 Task: Add Sprouts Organic Sea Salt Blue Corn Tortilla Chips to the cart.
Action: Mouse pressed left at (17, 76)
Screenshot: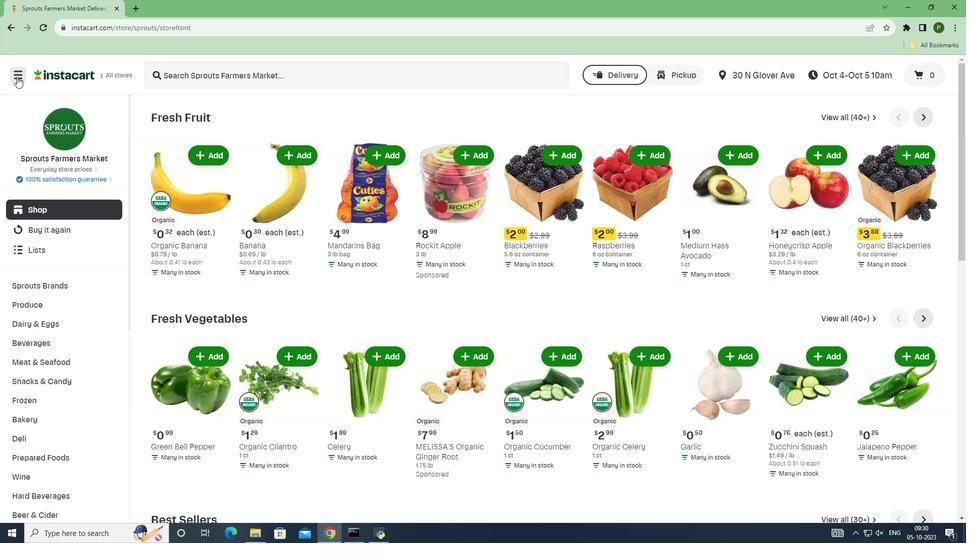 
Action: Mouse moved to (32, 275)
Screenshot: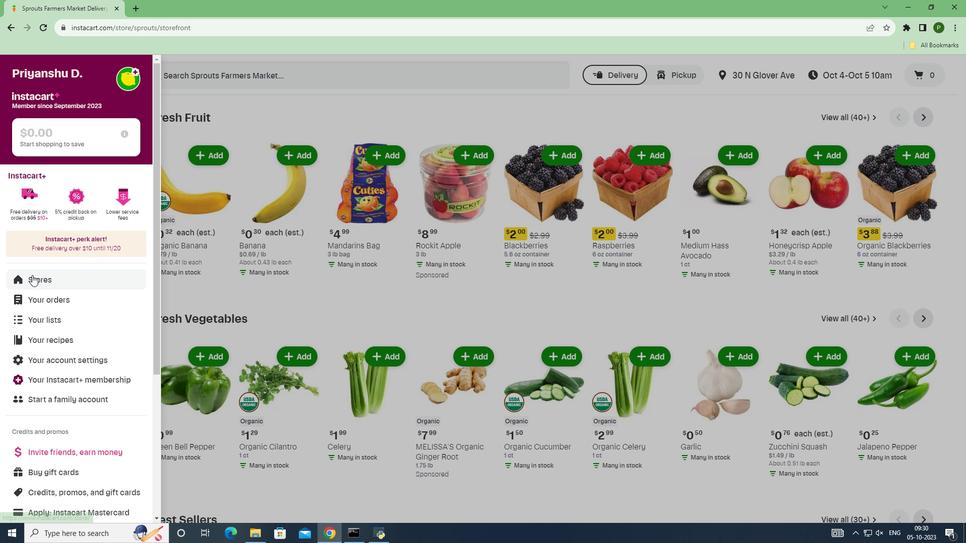 
Action: Mouse pressed left at (32, 275)
Screenshot: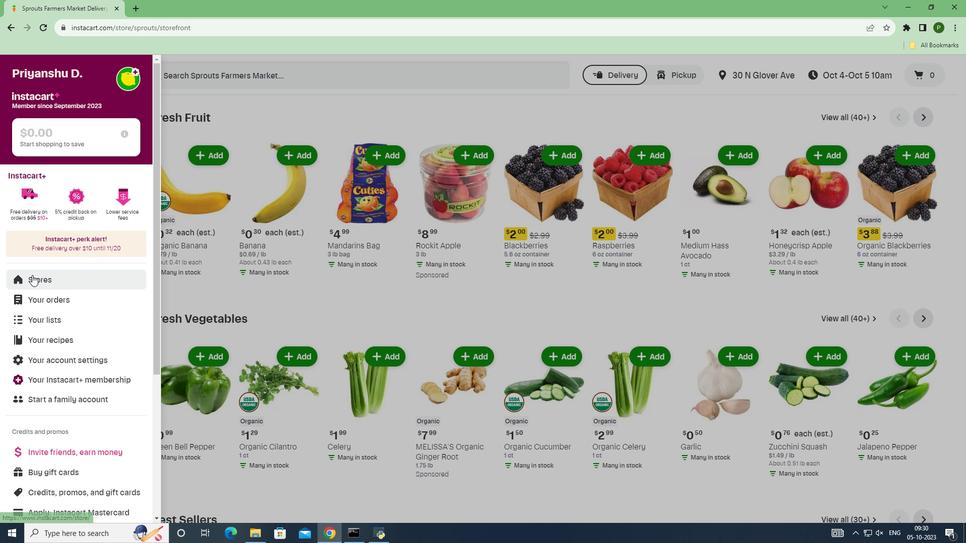 
Action: Mouse moved to (233, 117)
Screenshot: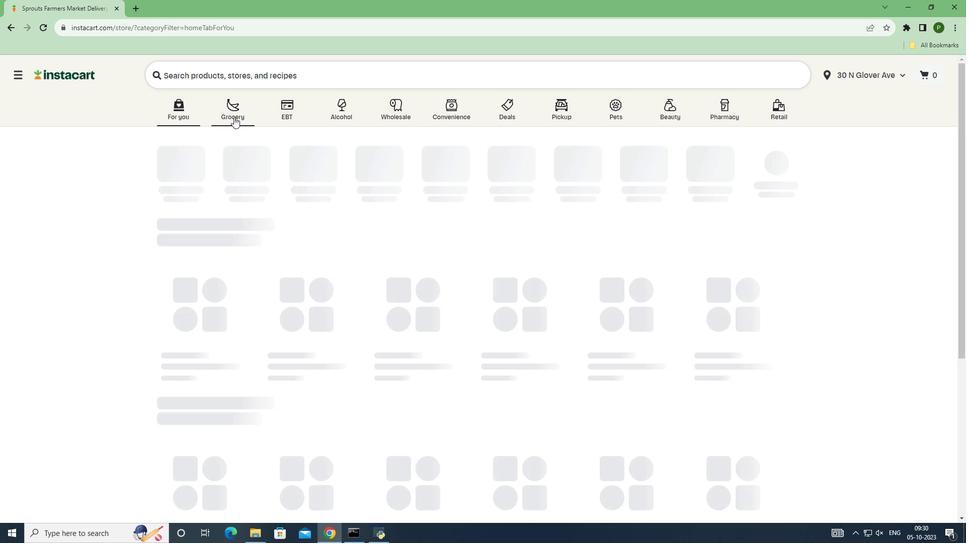 
Action: Mouse pressed left at (233, 117)
Screenshot: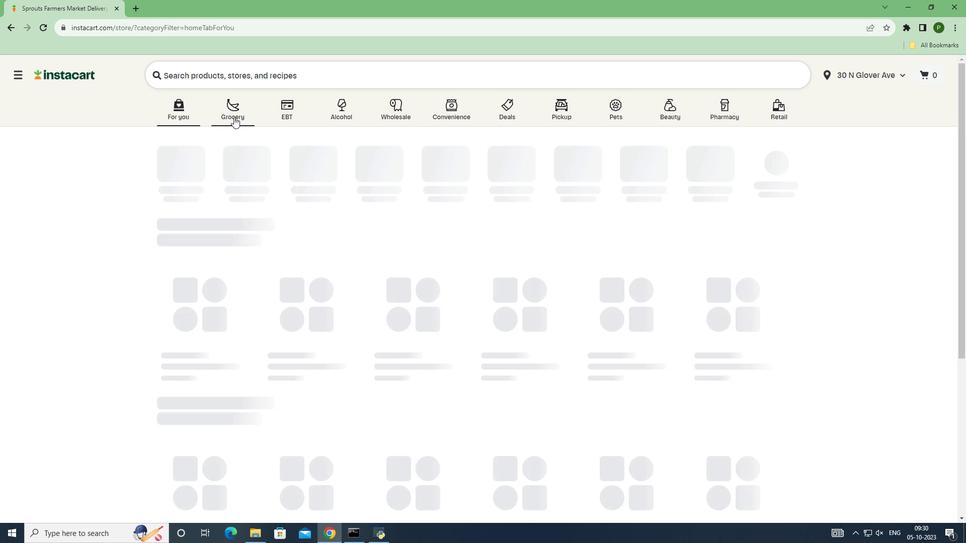 
Action: Mouse moved to (622, 223)
Screenshot: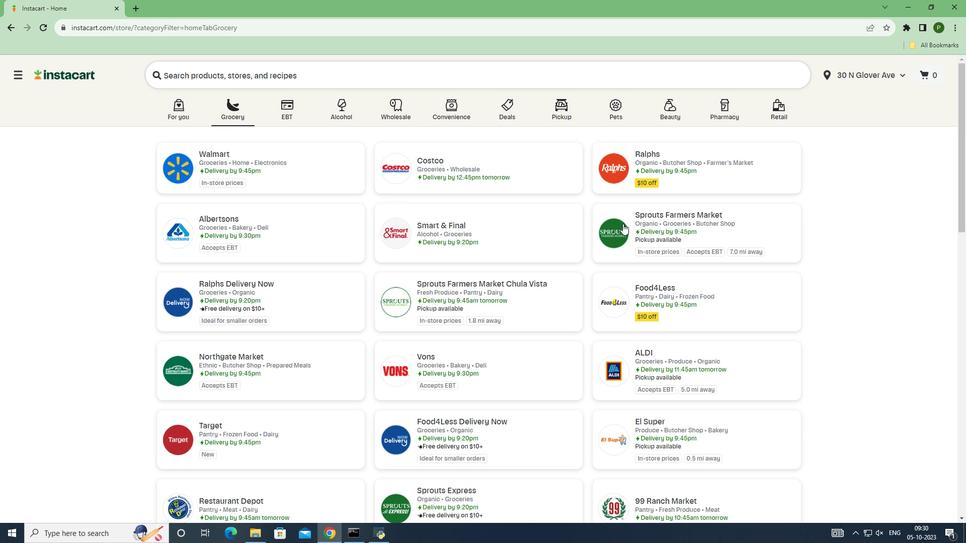 
Action: Mouse pressed left at (622, 223)
Screenshot: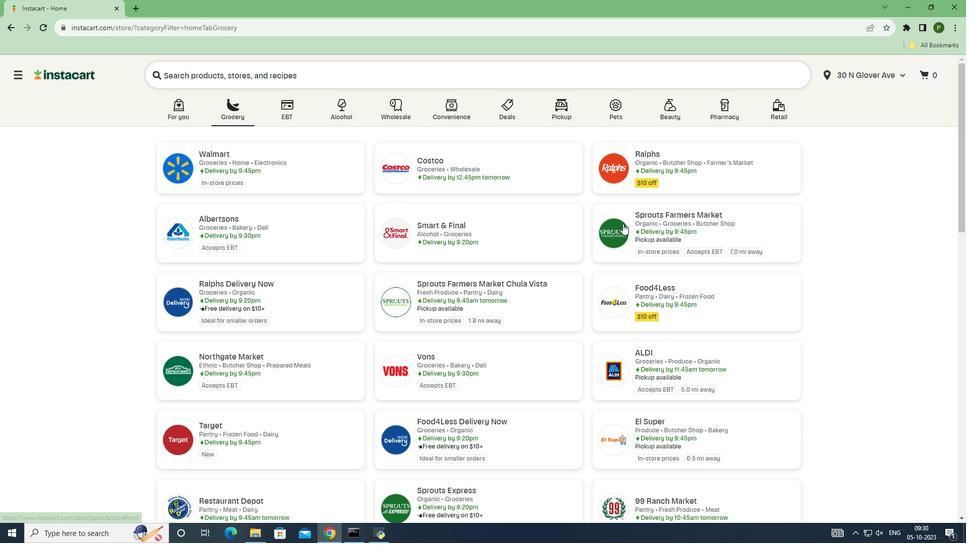 
Action: Mouse moved to (58, 286)
Screenshot: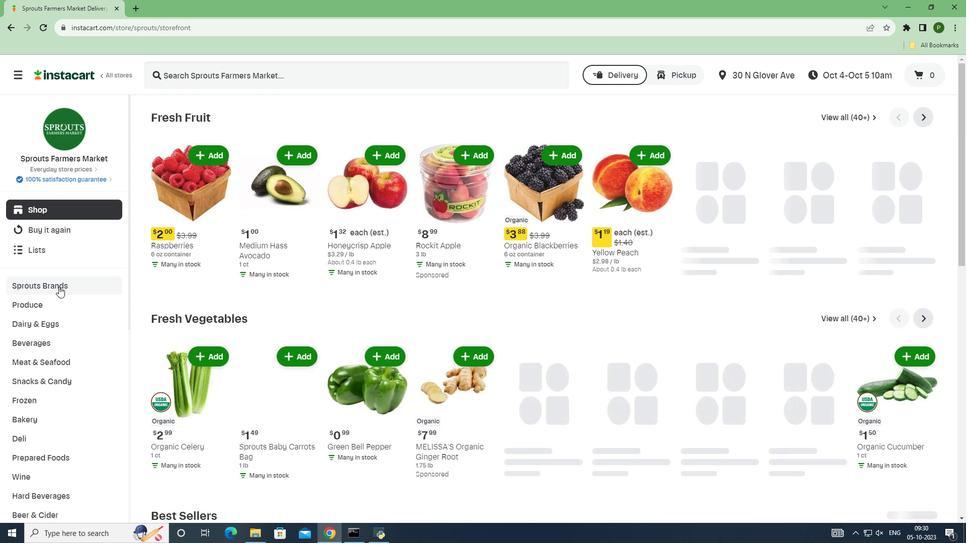 
Action: Mouse pressed left at (58, 286)
Screenshot: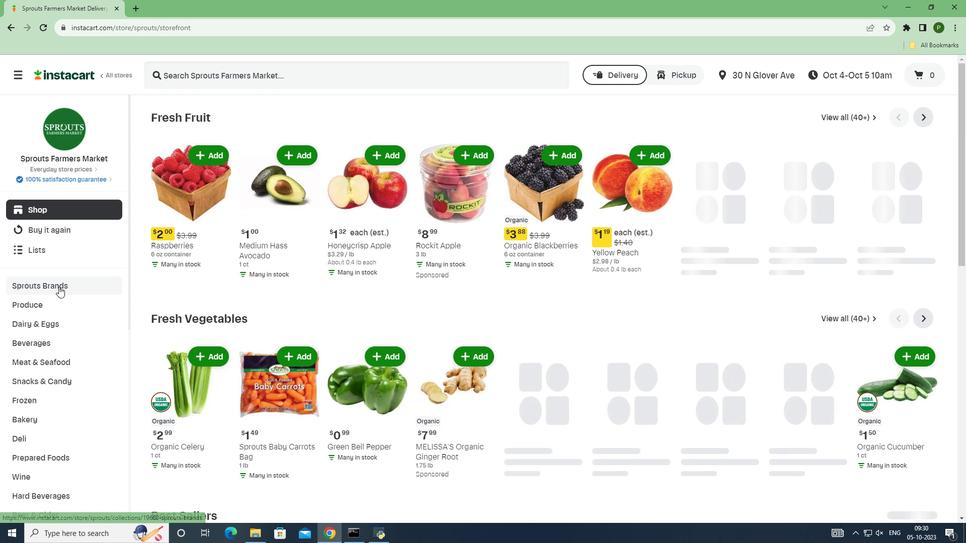 
Action: Mouse moved to (47, 365)
Screenshot: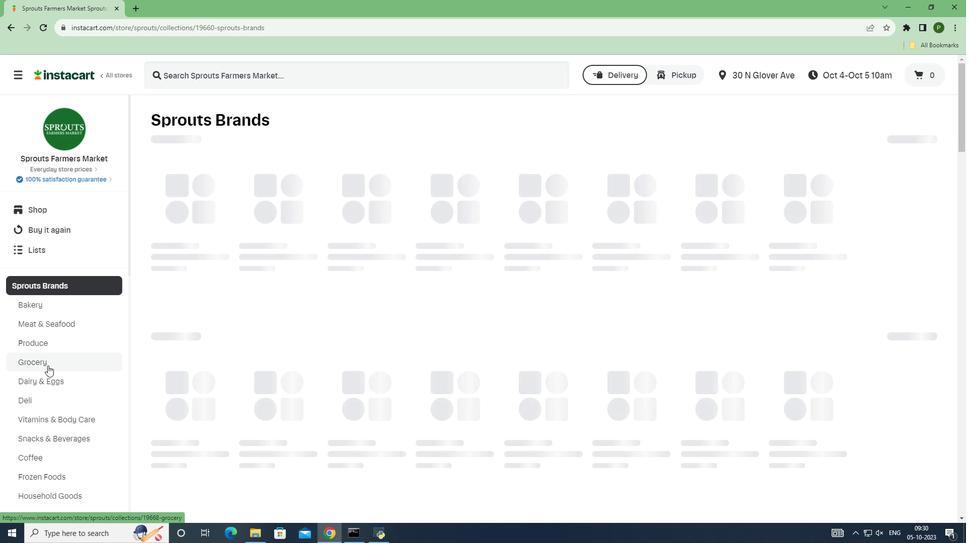 
Action: Mouse pressed left at (47, 365)
Screenshot: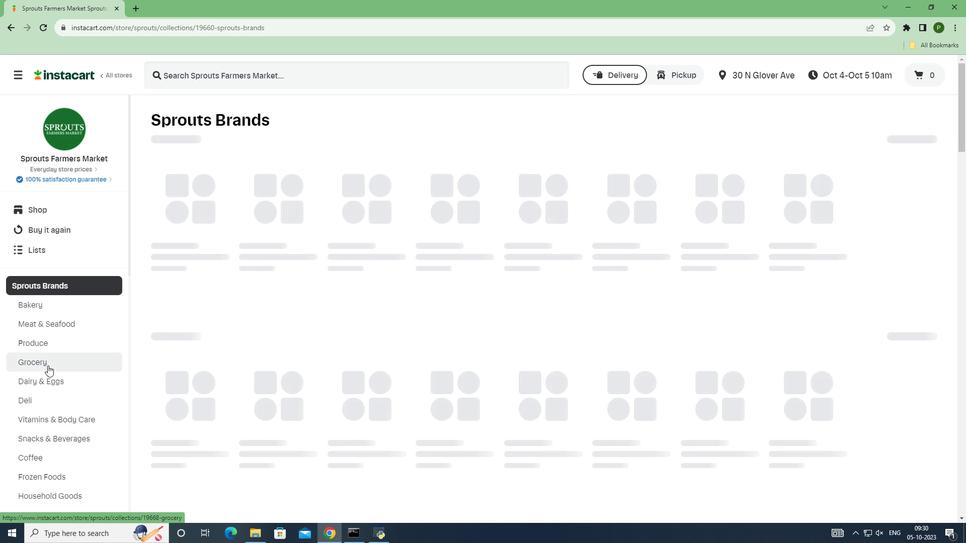 
Action: Mouse moved to (300, 238)
Screenshot: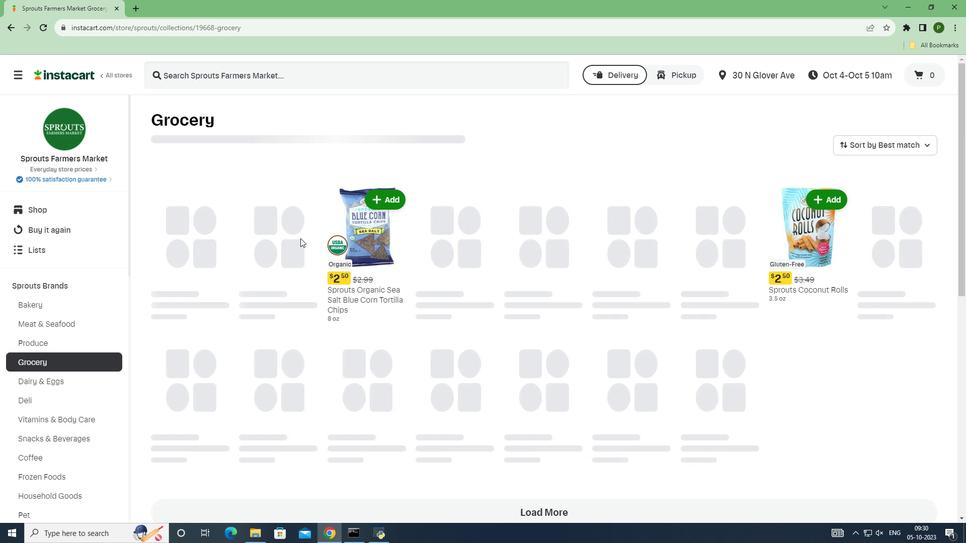 
Action: Mouse scrolled (300, 237) with delta (0, 0)
Screenshot: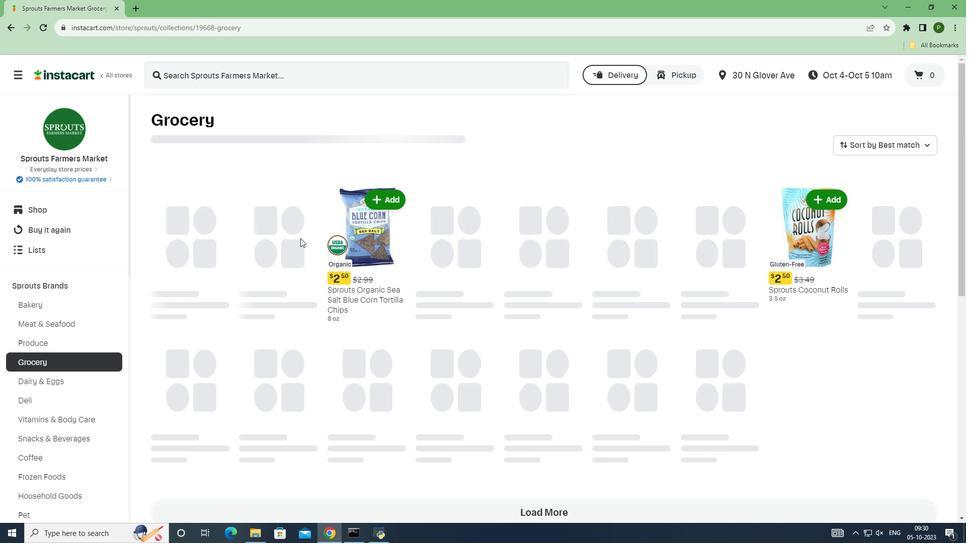 
Action: Mouse moved to (375, 150)
Screenshot: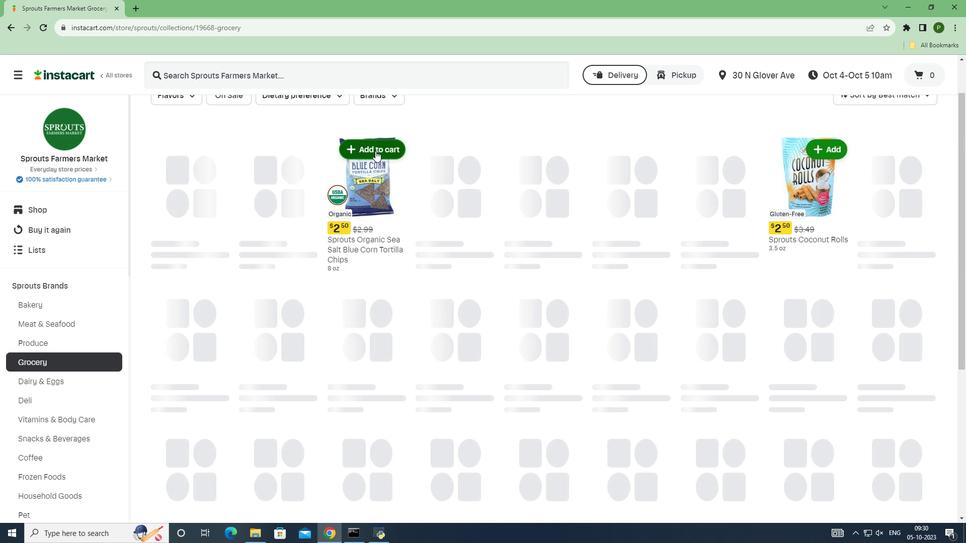 
Action: Mouse pressed left at (375, 150)
Screenshot: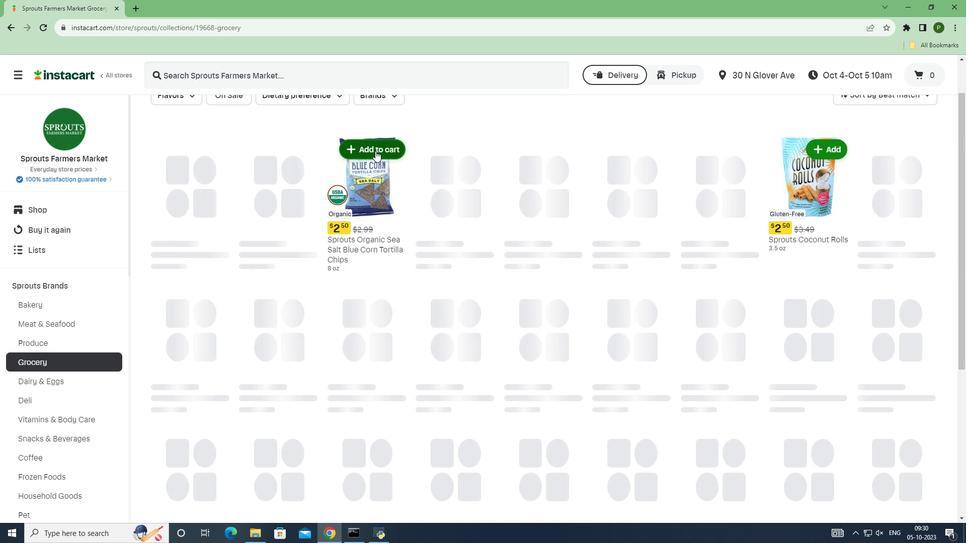 
